 Task: AssignCarxxstreet791@gmail.com as Assignee of Child Issue ChildIssue0000000116 of Issue Issue0000000058 in Backlog  in Scrum Project Project0000000012 in Jira. AssignCarxxstreet791@gmail.com as Assignee of Child Issue ChildIssue0000000117 of Issue Issue0000000059 in Backlog  in Scrum Project Project0000000012 in Jira. AssignCarxxstreet791@gmail.com as Assignee of Child Issue ChildIssue0000000118 of Issue Issue0000000059 in Backlog  in Scrum Project Project0000000012 in Jira. AssignCarxxstreet791@gmail.com as Assignee of Child Issue ChildIssue0000000119 of Issue Issue0000000060 in Backlog  in Scrum Project Project0000000012 in Jira. AssignCarxxstreet791@gmail.com as Assignee of Child Issue ChildIssue0000000120 of Issue Issue0000000060 in Backlog  in Scrum Project Project0000000012 in Jira
Action: Mouse moved to (291, 419)
Screenshot: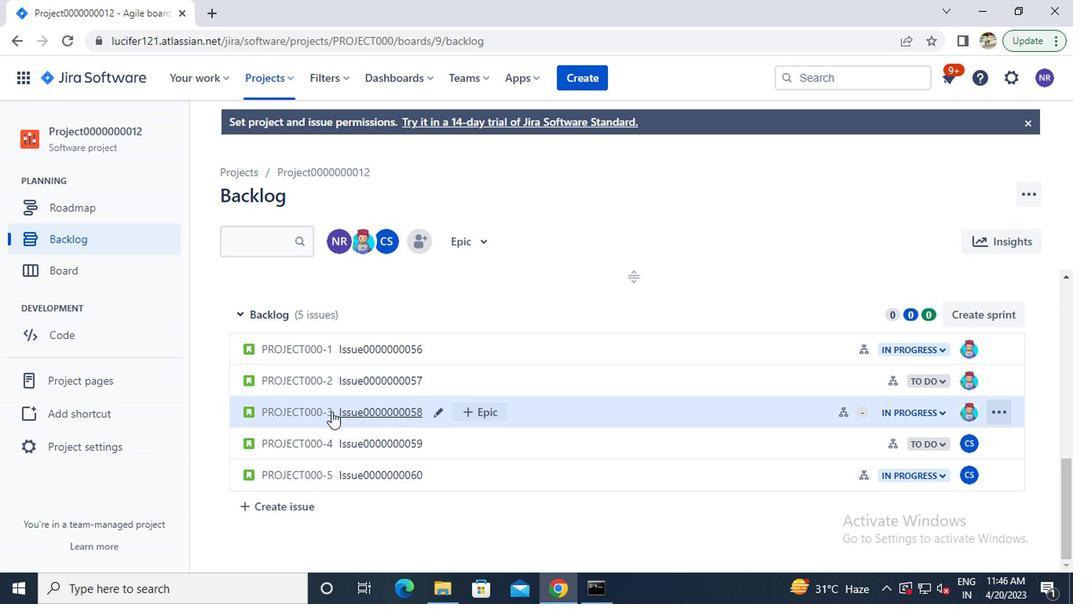 
Action: Mouse pressed left at (291, 419)
Screenshot: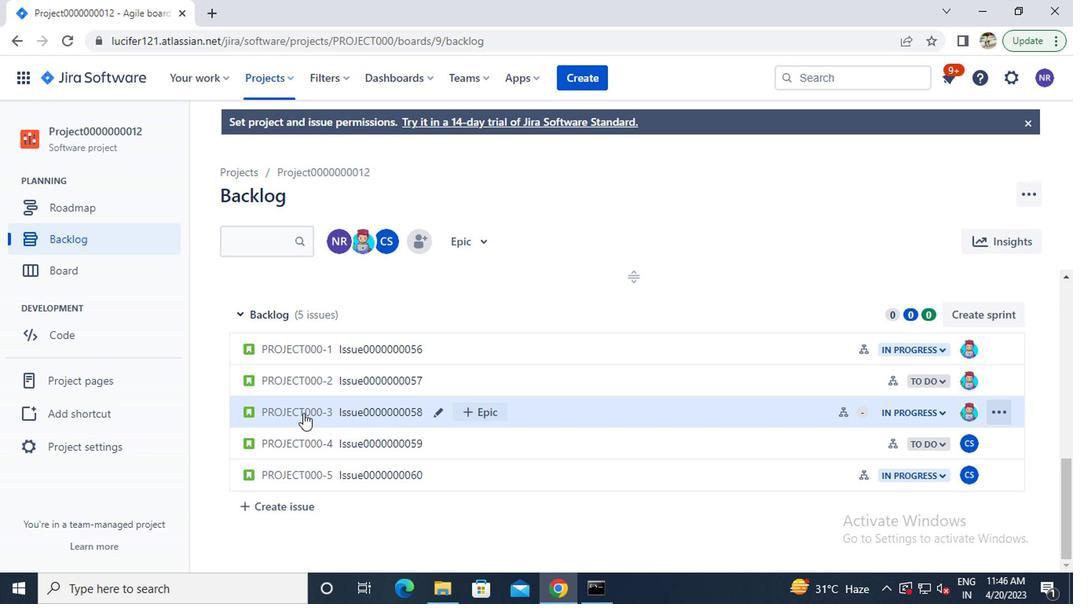 
Action: Mouse moved to (838, 425)
Screenshot: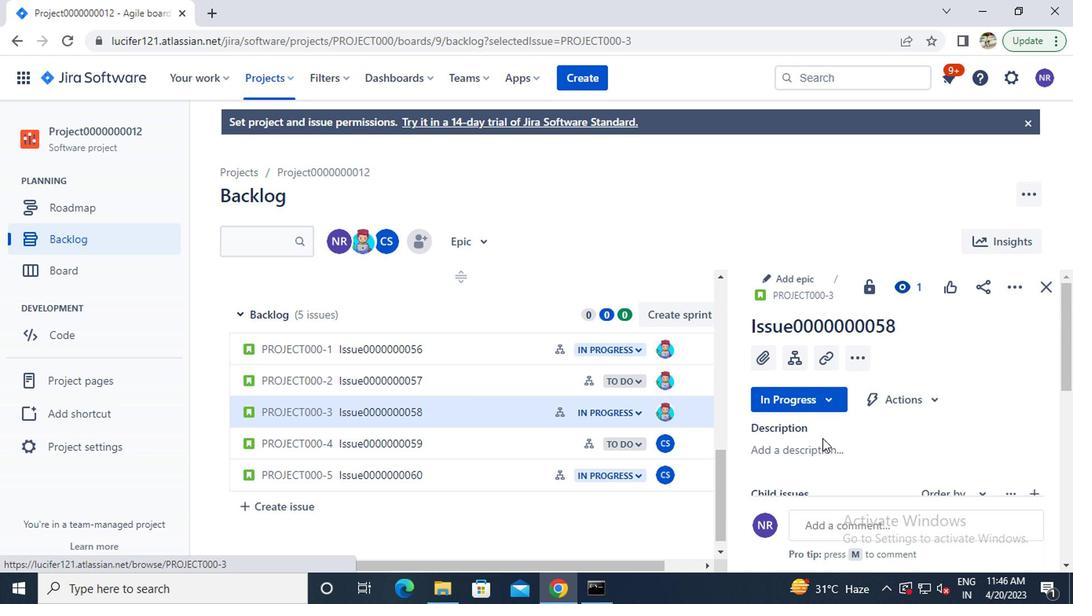 
Action: Mouse scrolled (838, 424) with delta (0, 0)
Screenshot: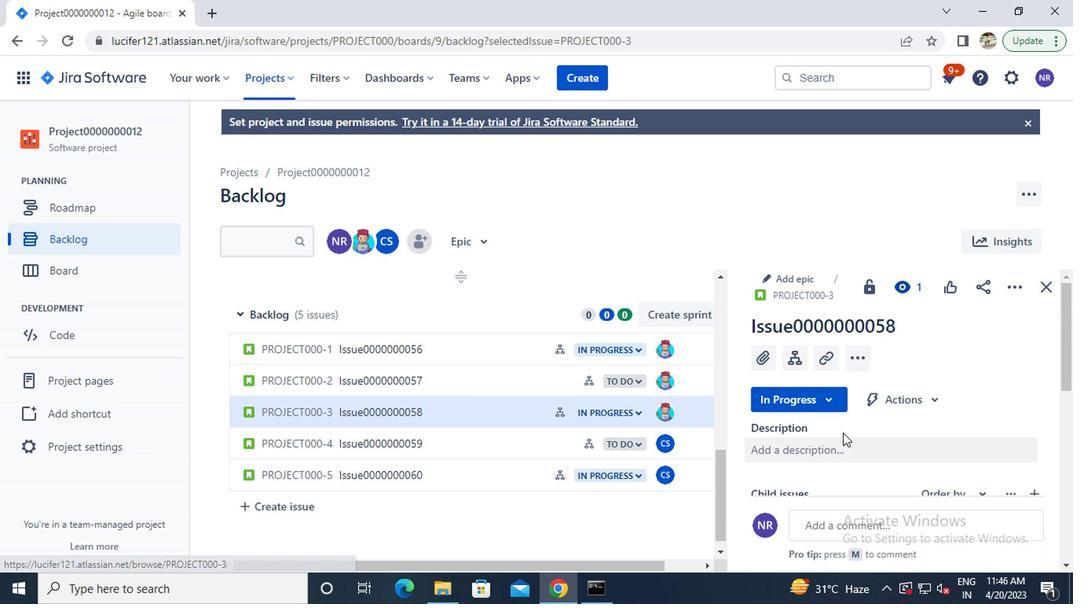 
Action: Mouse scrolled (838, 424) with delta (0, 0)
Screenshot: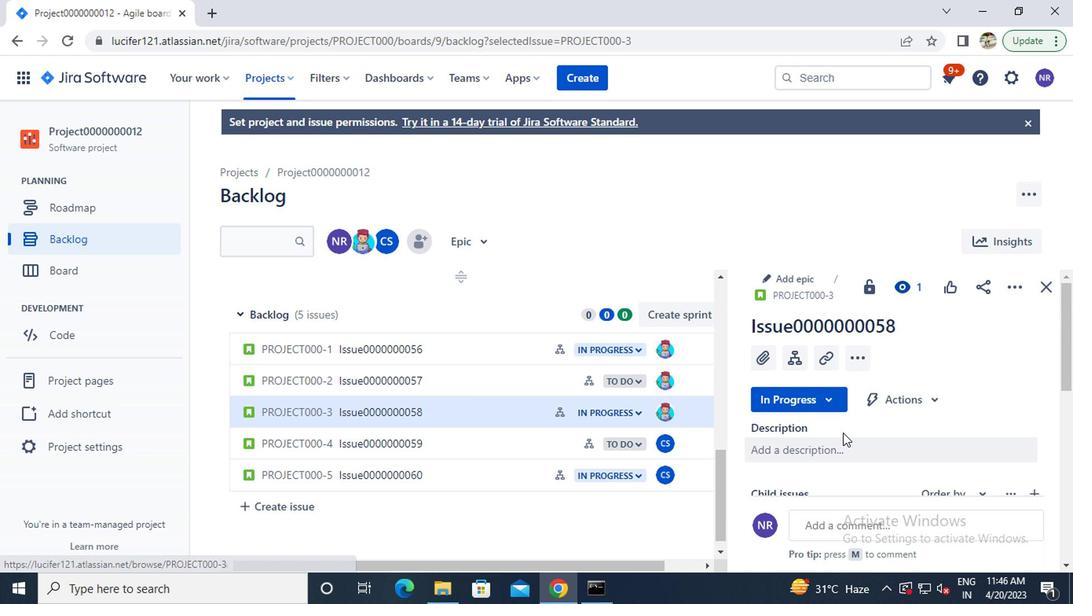 
Action: Mouse moved to (974, 421)
Screenshot: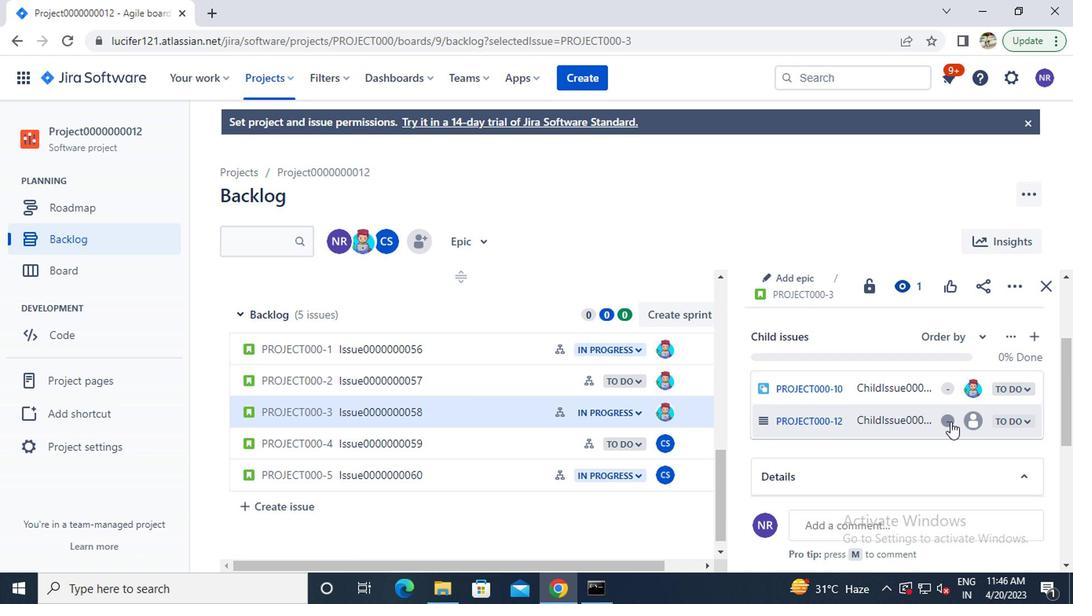 
Action: Mouse pressed left at (974, 421)
Screenshot: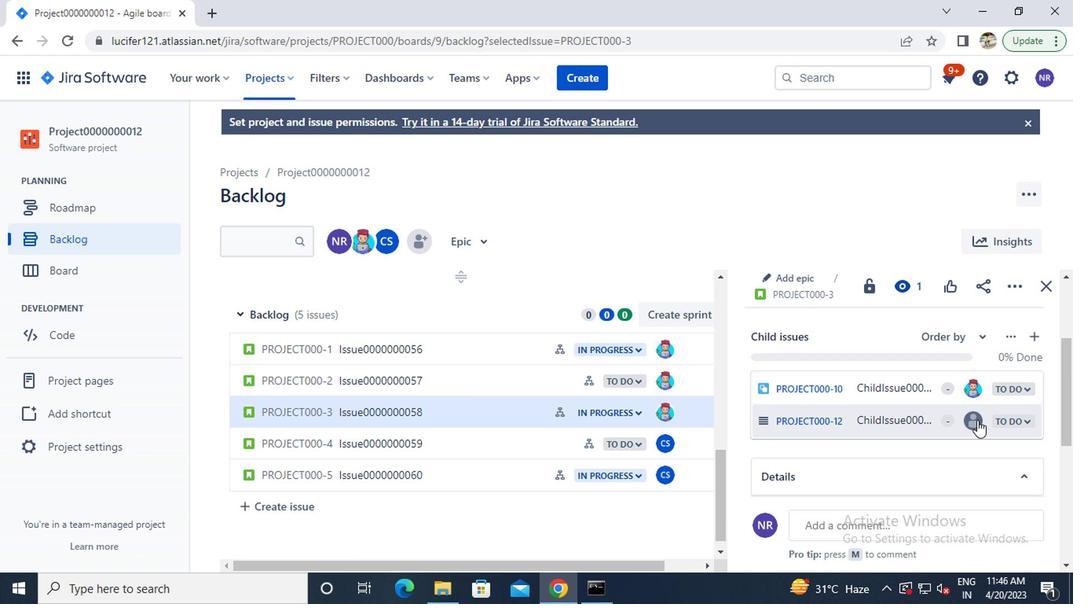 
Action: Mouse moved to (974, 421)
Screenshot: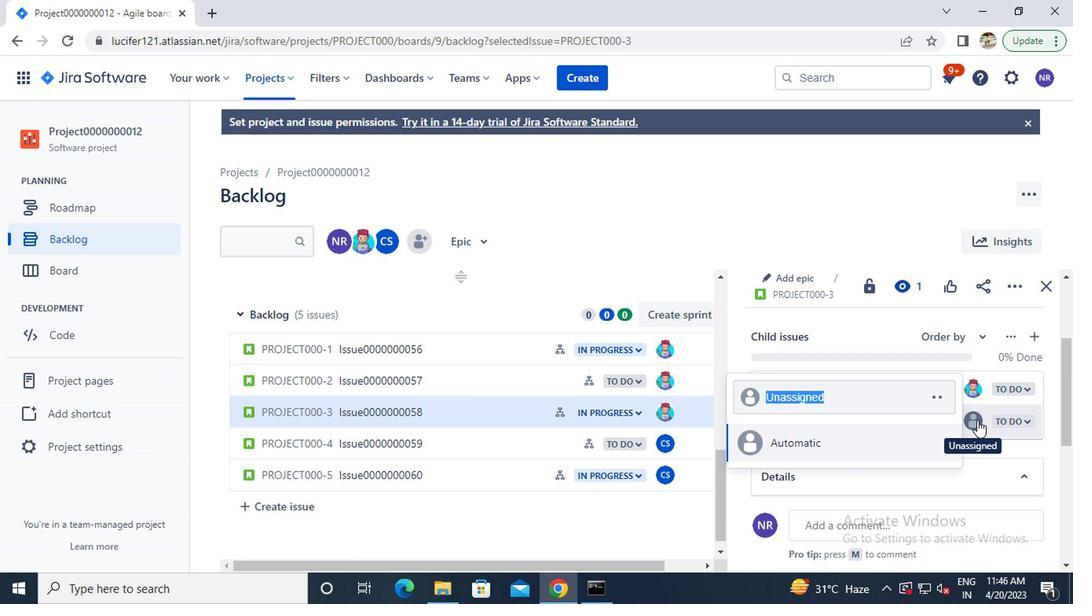 
Action: Key pressed ca
Screenshot: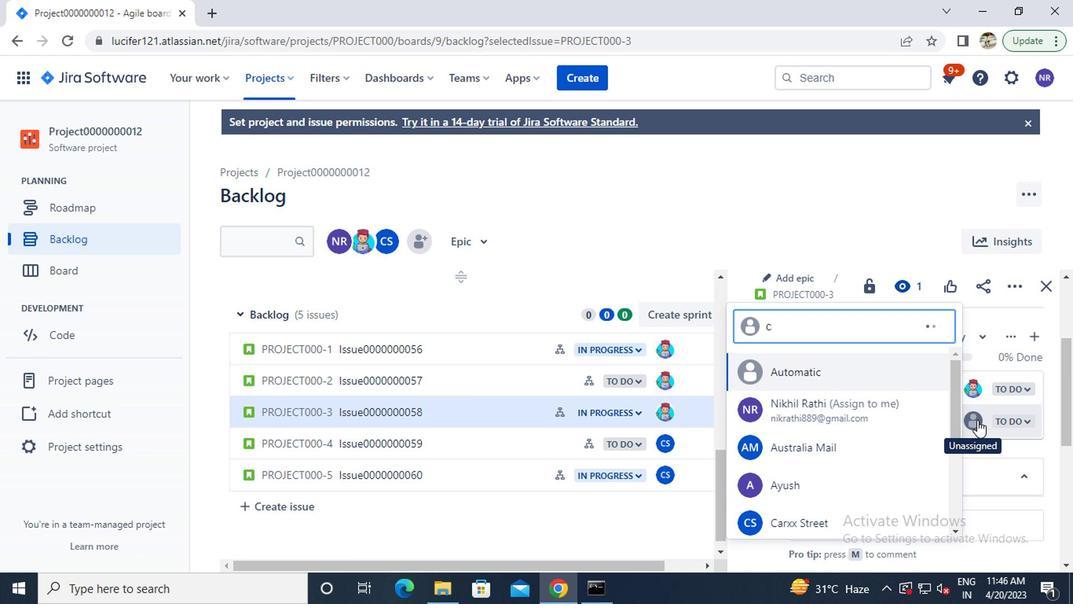 
Action: Mouse moved to (857, 423)
Screenshot: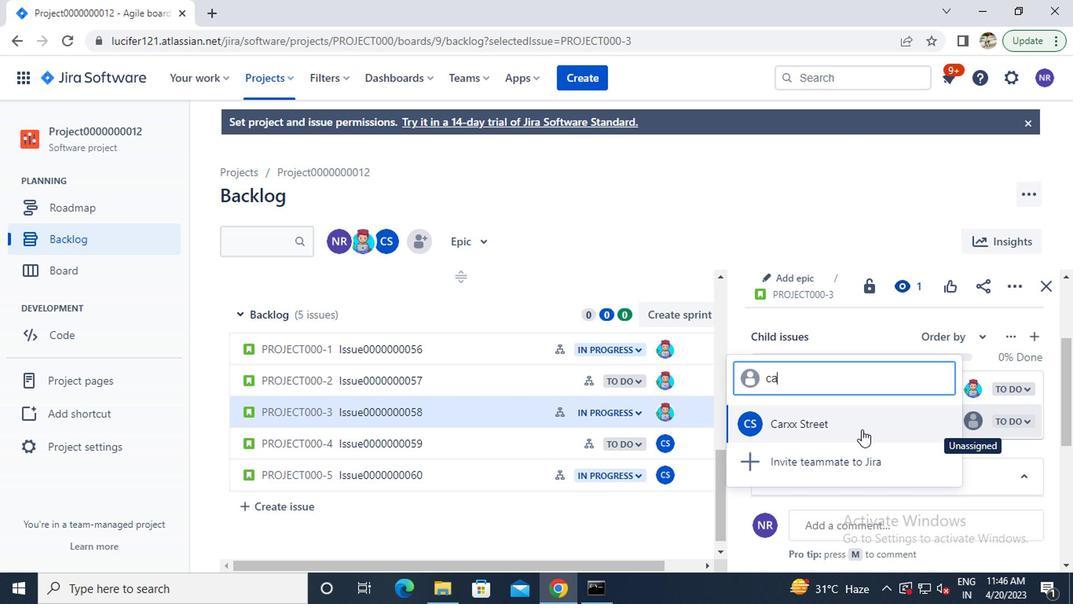 
Action: Mouse pressed left at (857, 423)
Screenshot: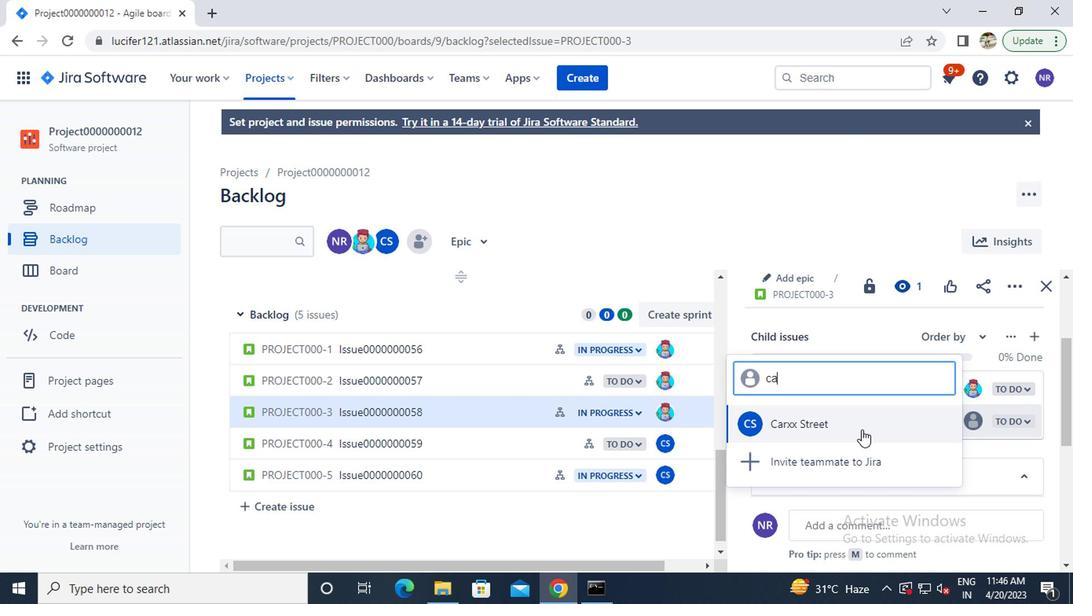 
Action: Mouse moved to (303, 427)
Screenshot: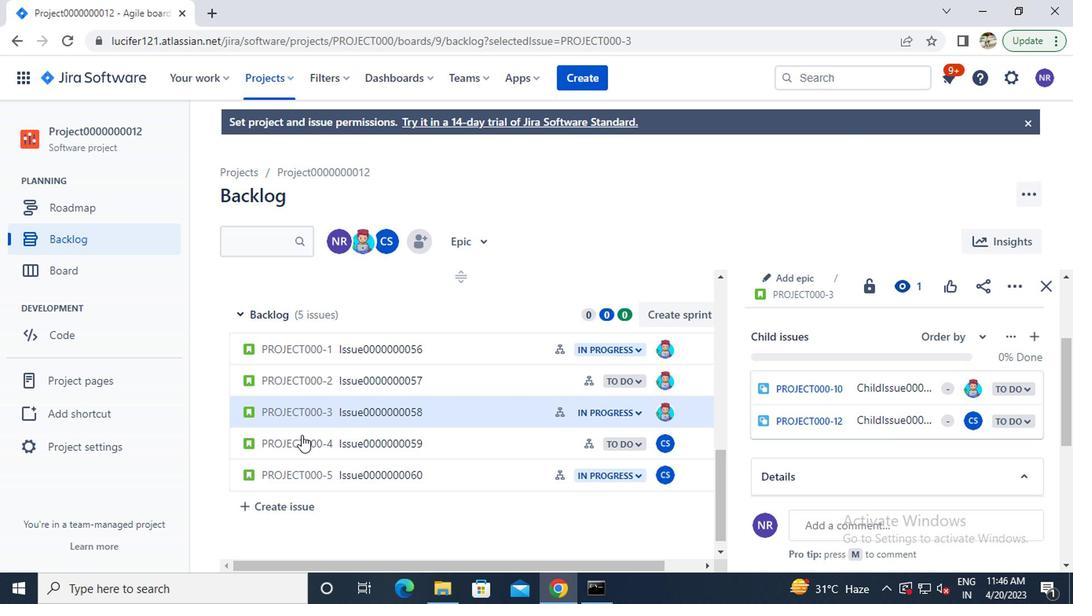 
Action: Mouse pressed left at (303, 427)
Screenshot: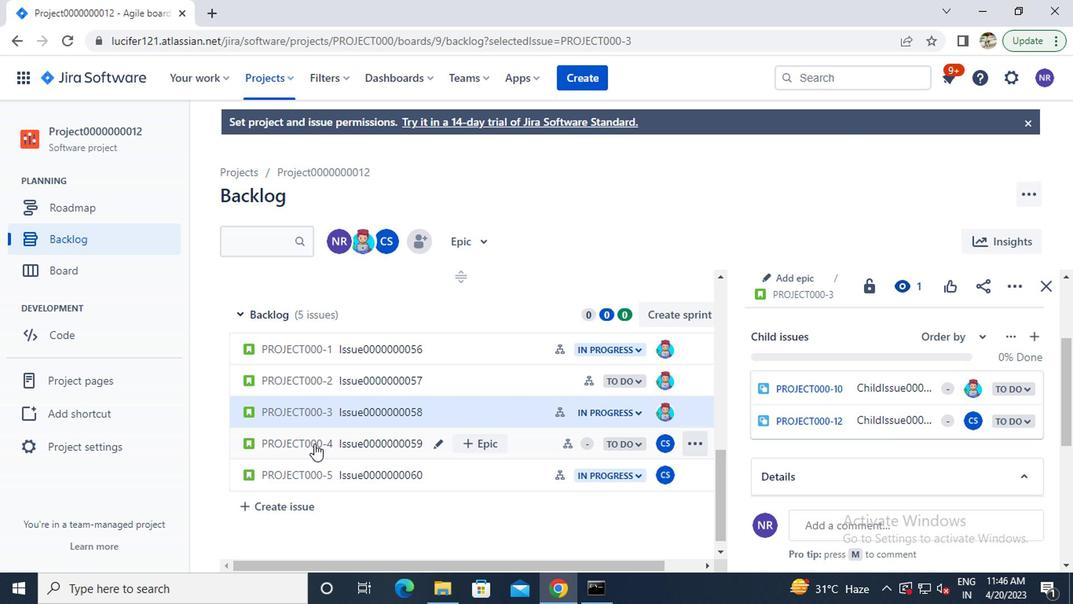 
Action: Mouse moved to (898, 431)
Screenshot: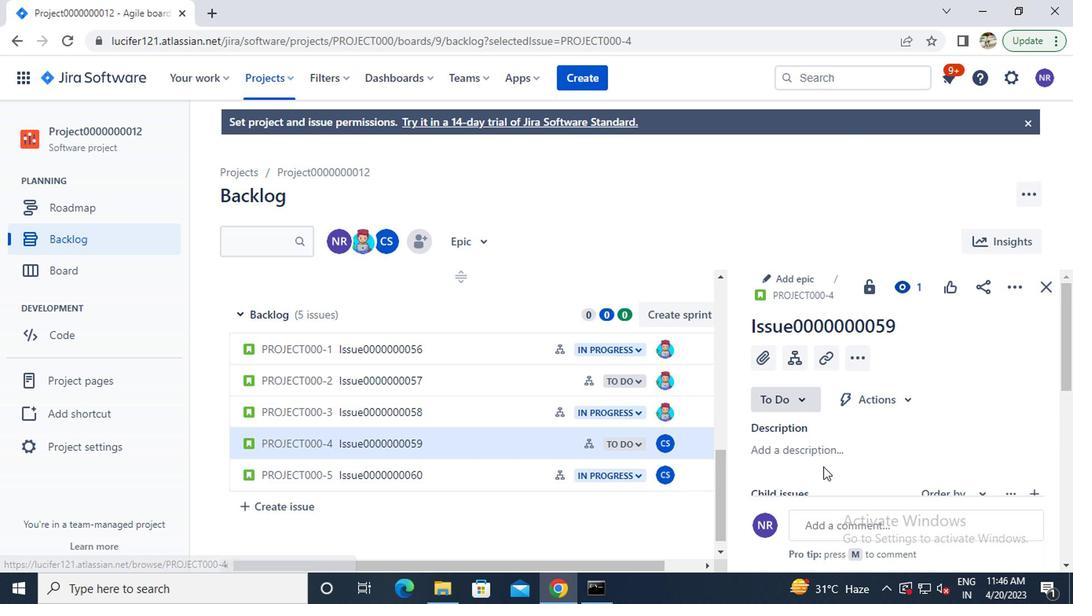 
Action: Mouse scrolled (898, 431) with delta (0, 0)
Screenshot: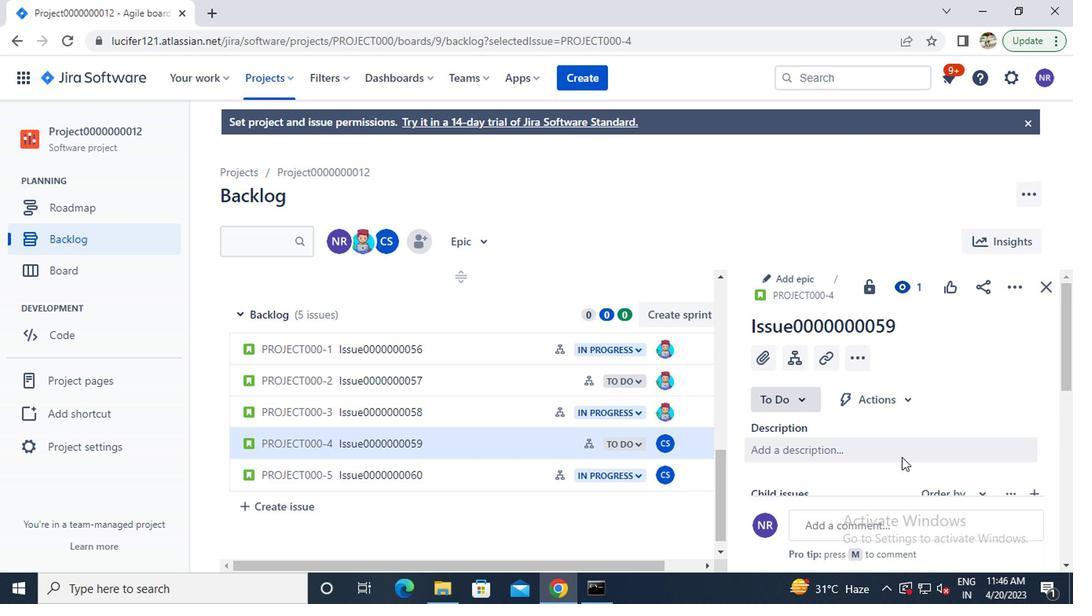 
Action: Mouse moved to (898, 430)
Screenshot: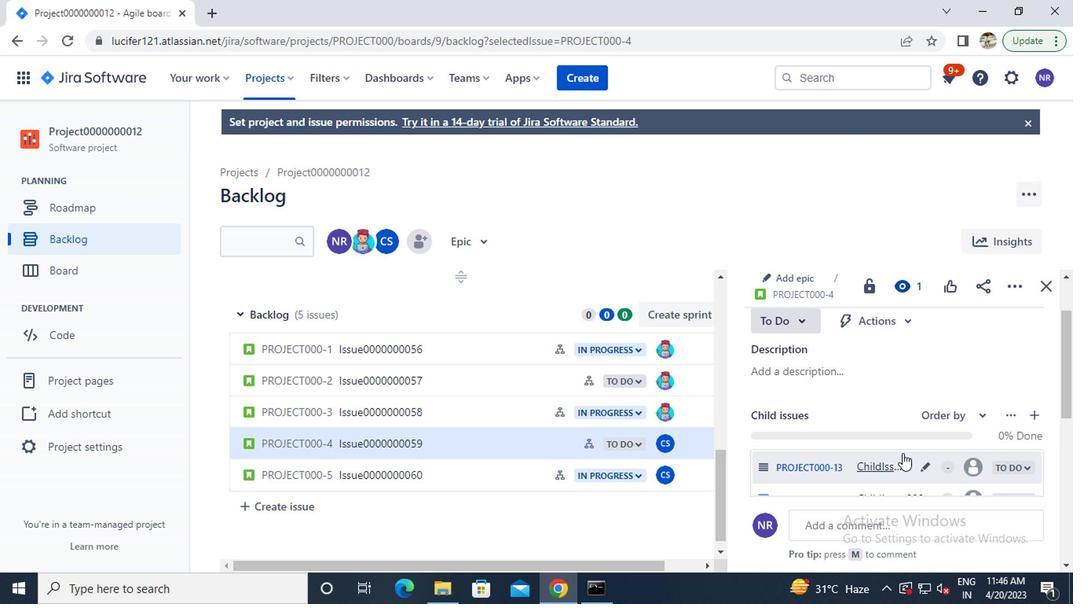 
Action: Mouse scrolled (898, 430) with delta (0, 0)
Screenshot: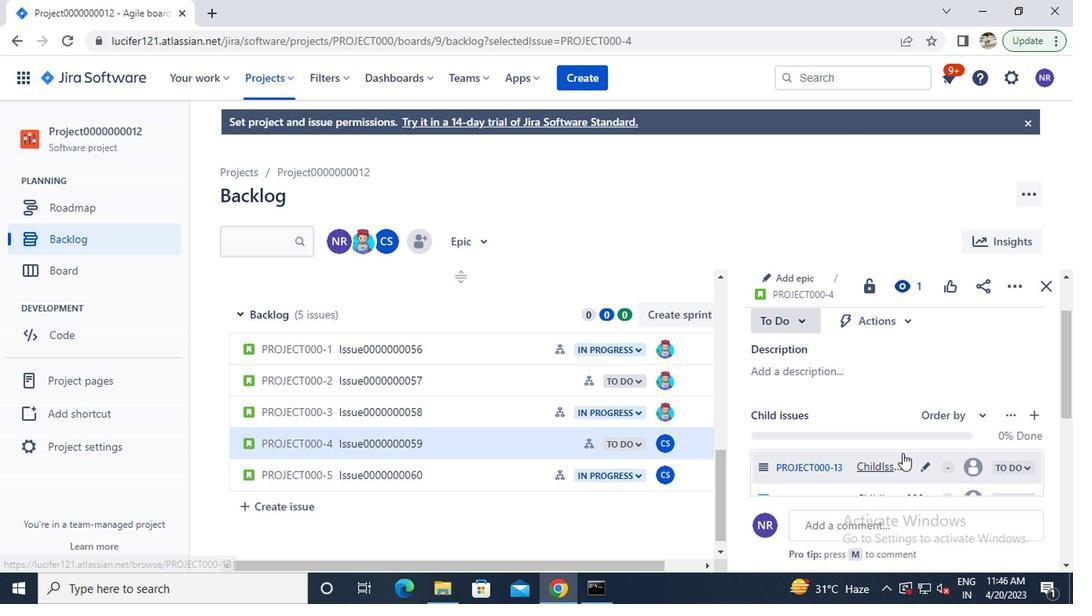 
Action: Mouse moved to (975, 414)
Screenshot: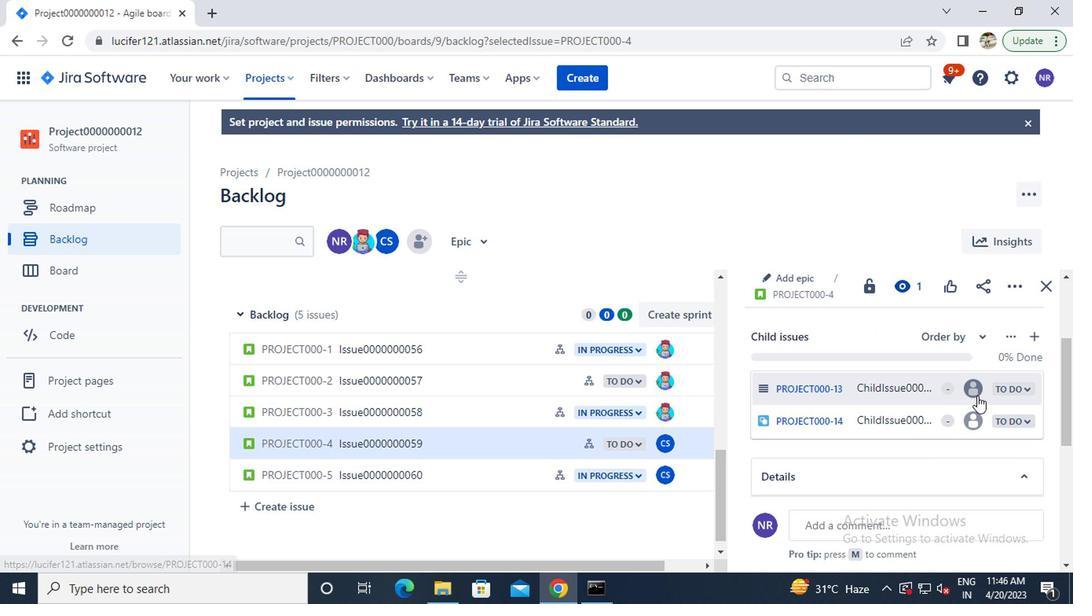 
Action: Mouse pressed left at (975, 414)
Screenshot: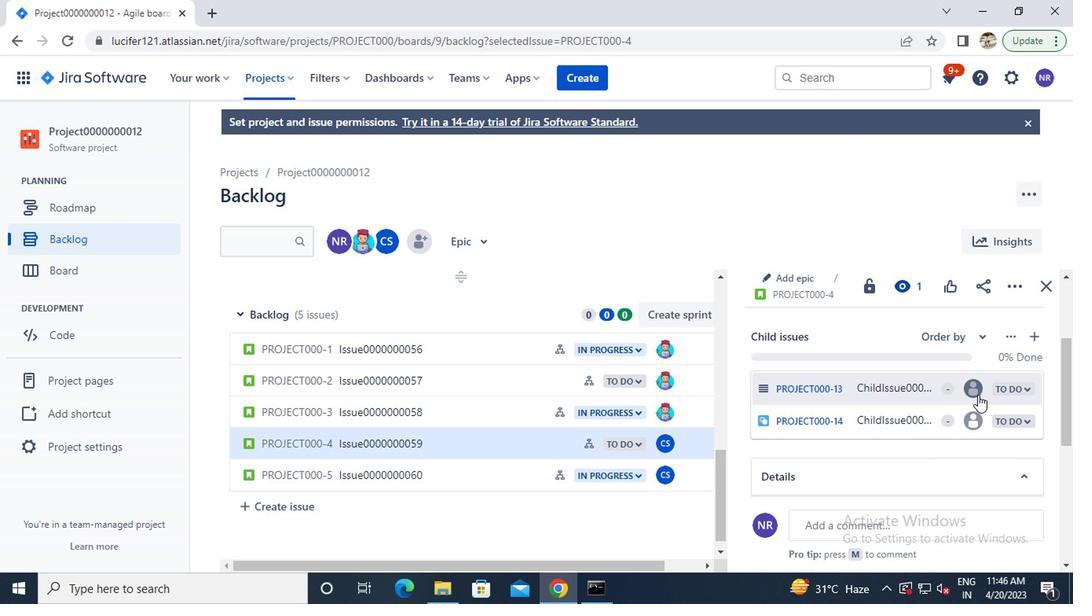 
Action: Mouse moved to (970, 415)
Screenshot: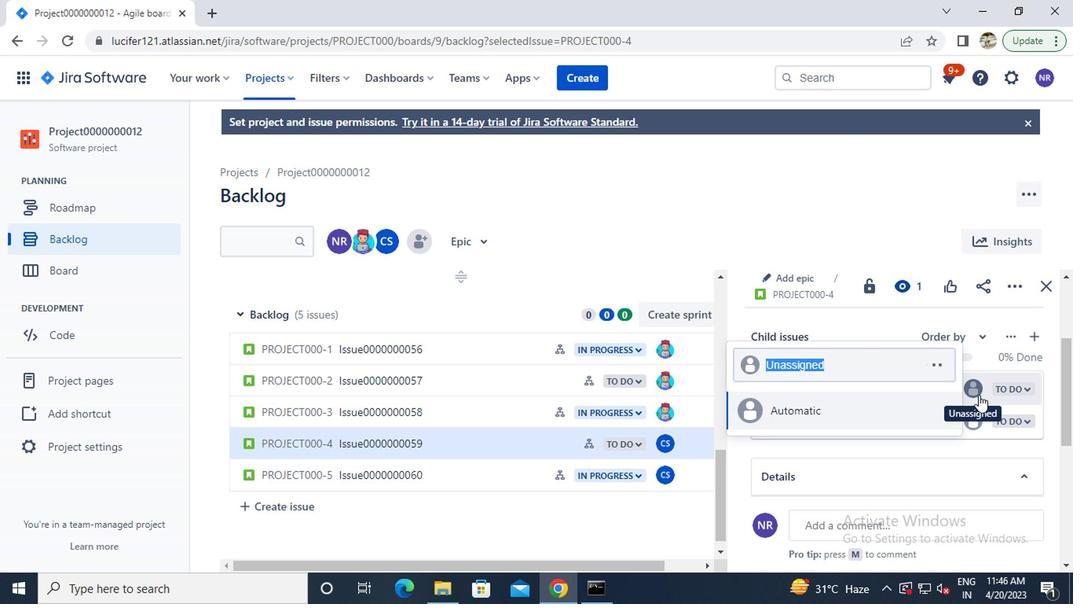 
Action: Key pressed <Key.caps_lock>c<Key.caps_lock>ar
Screenshot: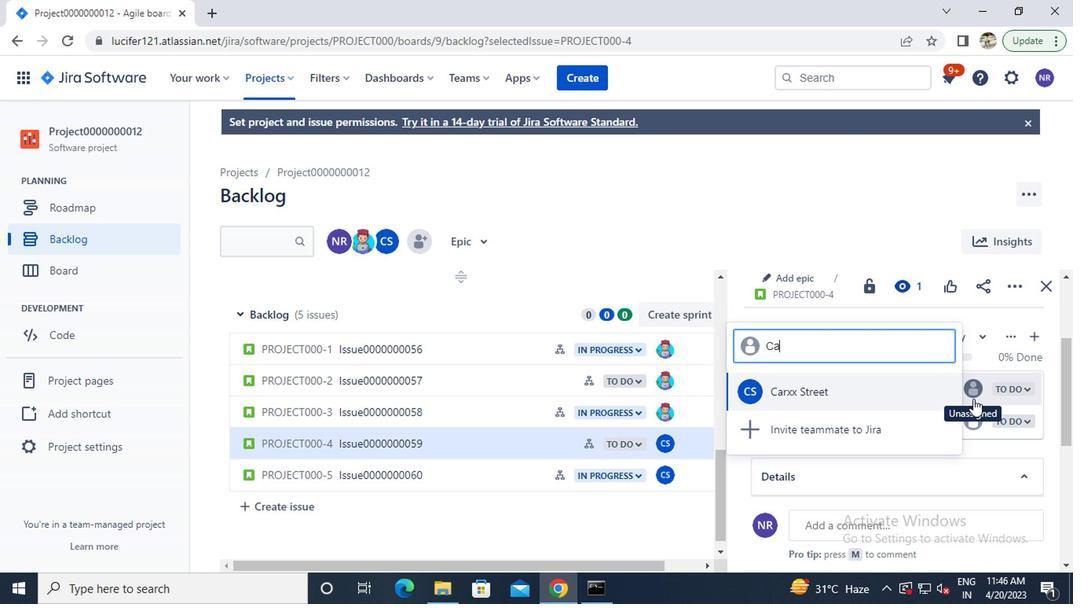 
Action: Mouse moved to (851, 414)
Screenshot: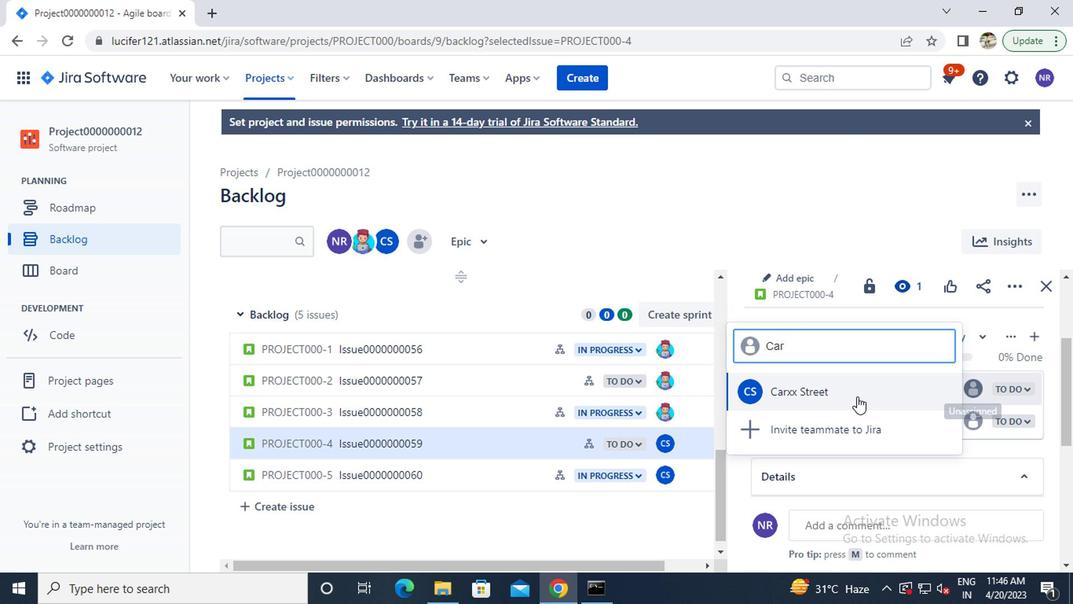 
Action: Mouse pressed left at (851, 414)
Screenshot: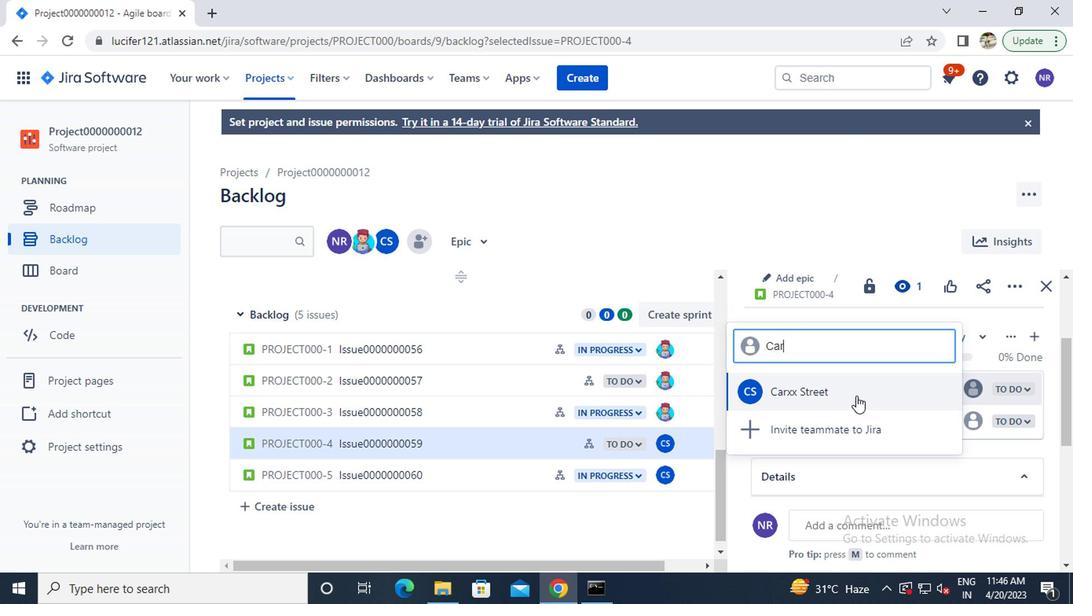 
Action: Mouse moved to (974, 422)
Screenshot: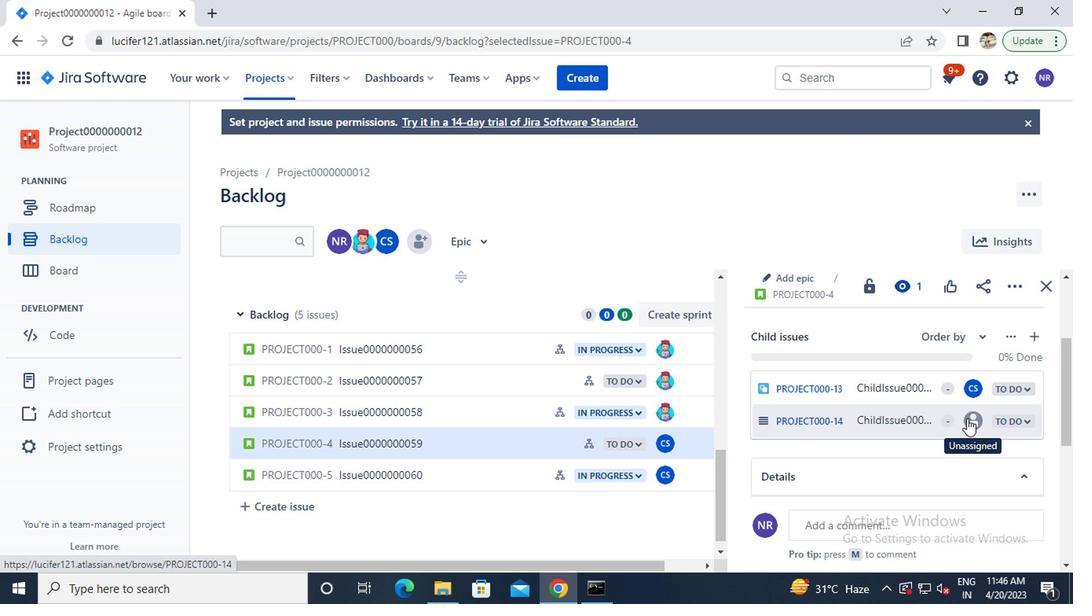 
Action: Mouse pressed left at (974, 422)
Screenshot: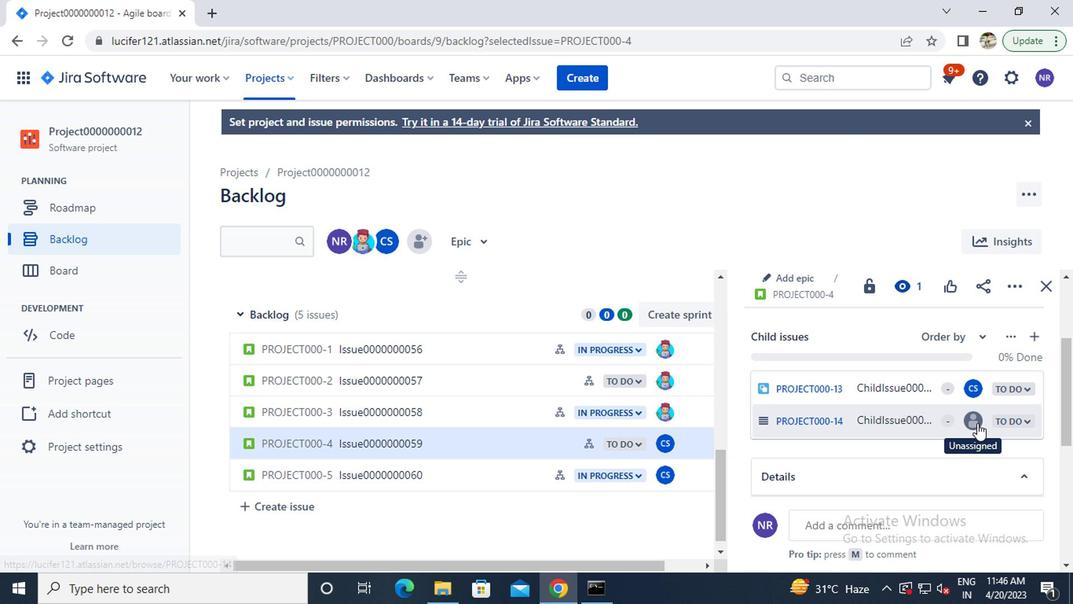 
Action: Mouse moved to (974, 422)
Screenshot: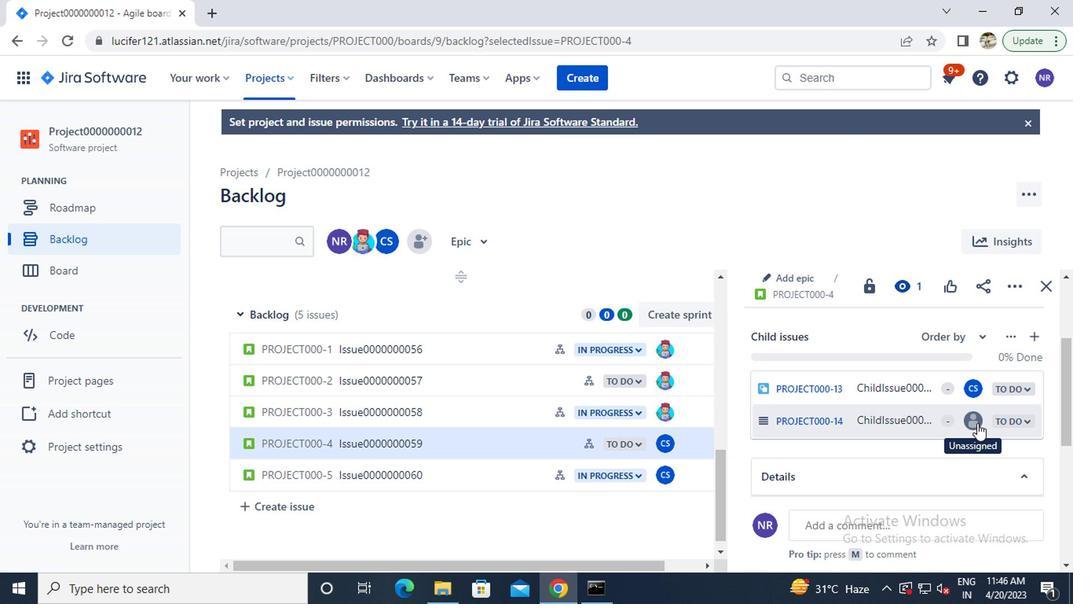 
Action: Key pressed <Key.caps_lock>c<Key.caps_lock>ar
Screenshot: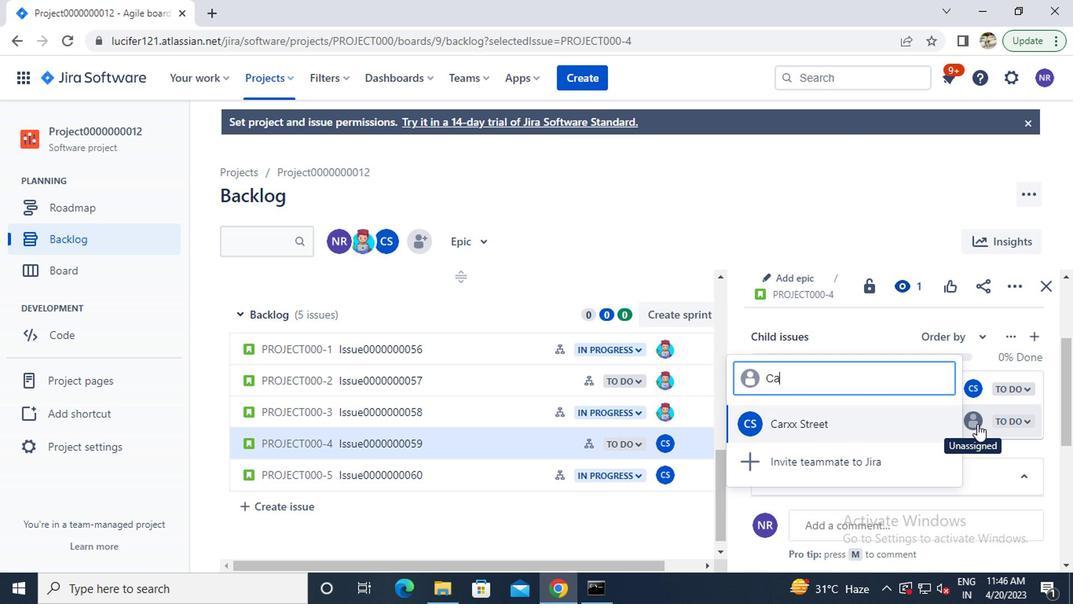 
Action: Mouse moved to (810, 423)
Screenshot: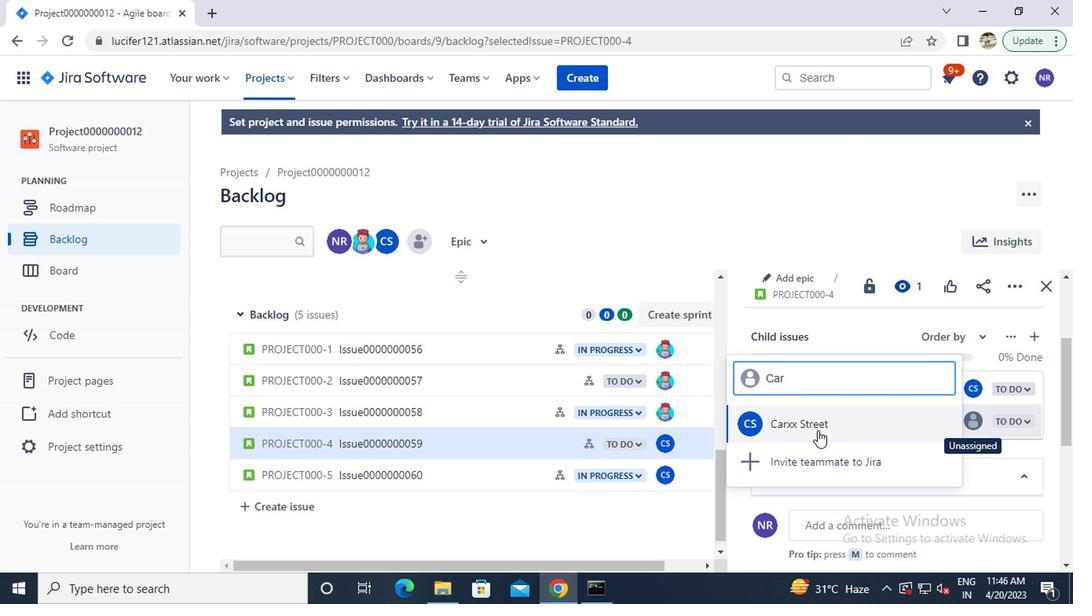 
Action: Mouse pressed left at (810, 423)
Screenshot: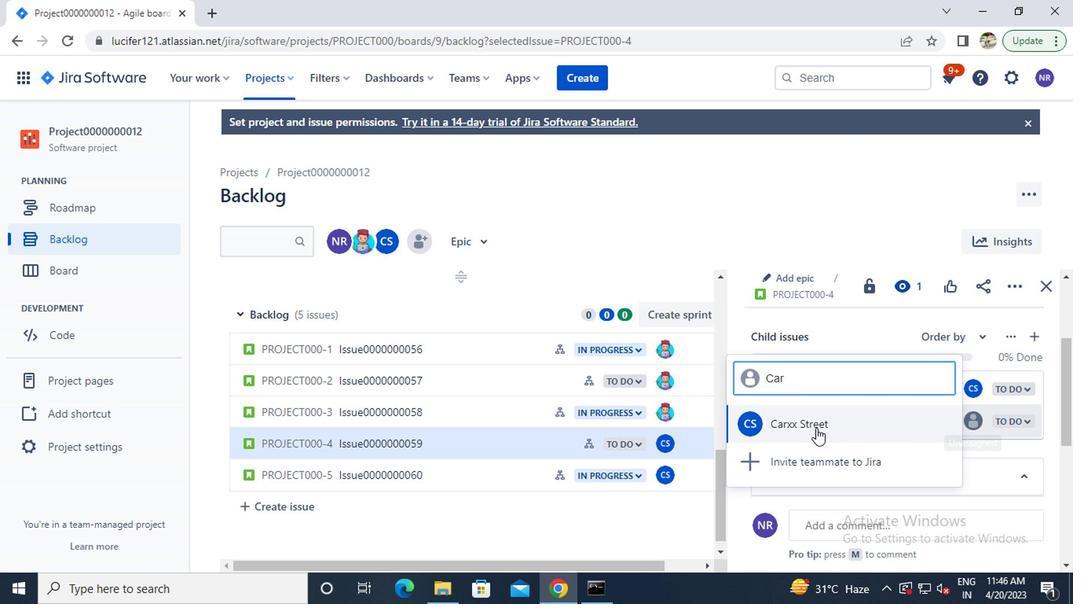 
Action: Mouse moved to (294, 437)
Screenshot: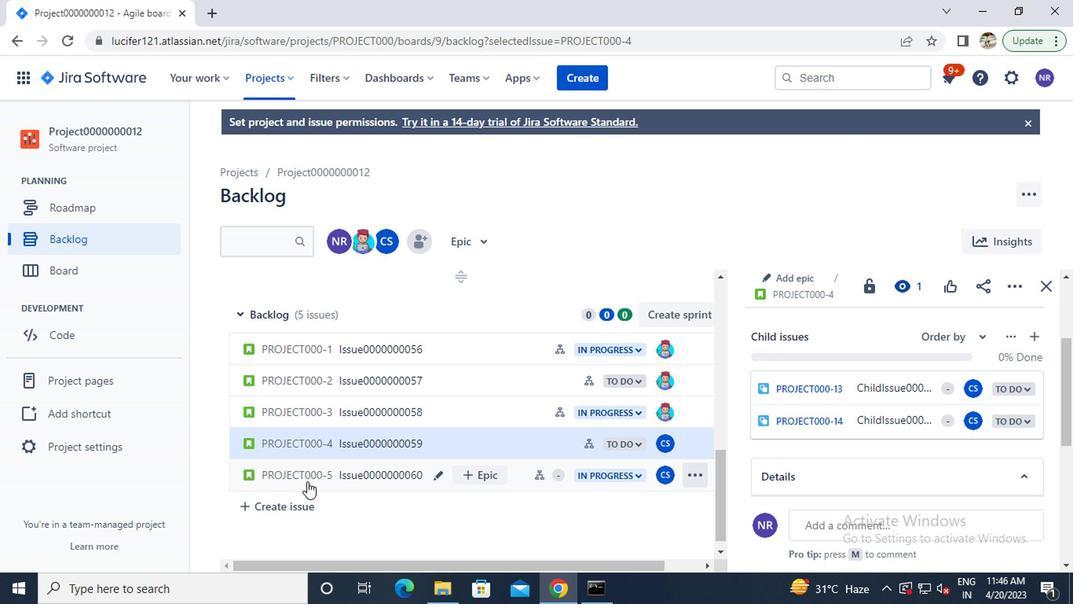 
Action: Mouse pressed left at (294, 437)
Screenshot: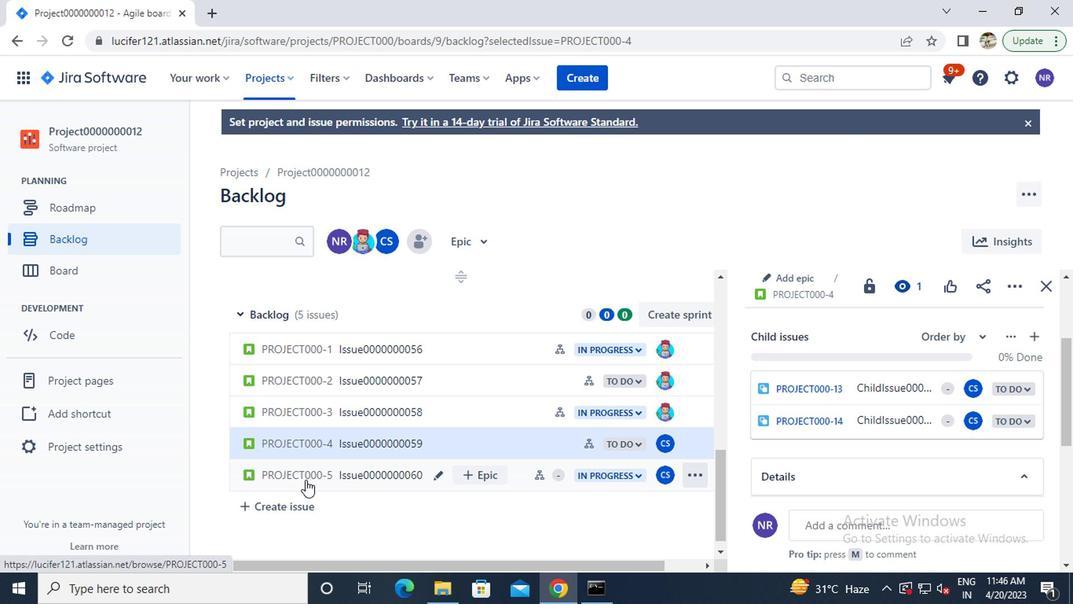 
Action: Mouse moved to (889, 430)
Screenshot: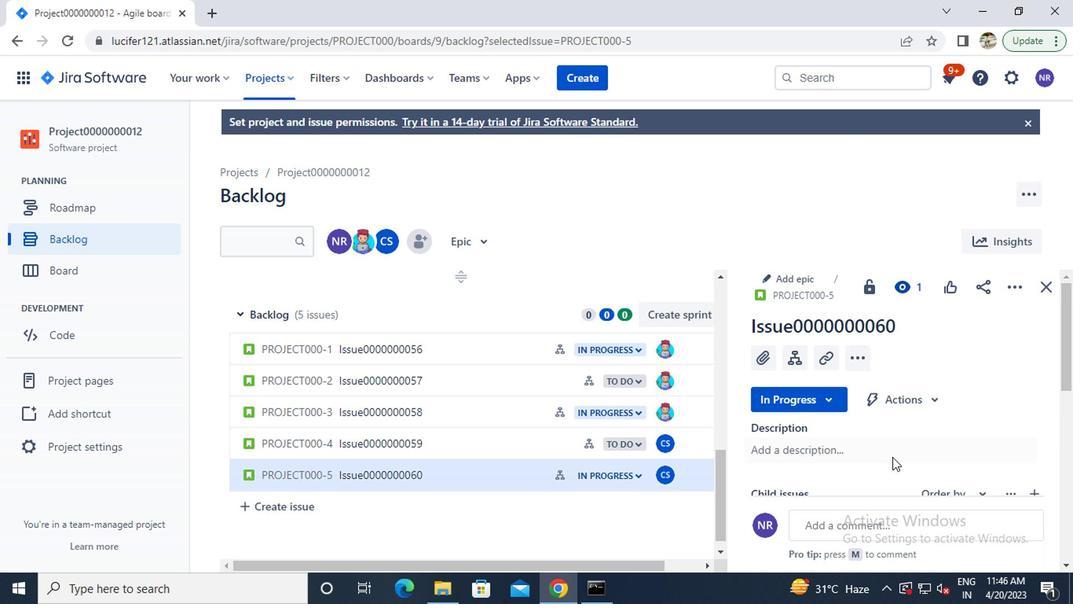 
Action: Mouse scrolled (889, 430) with delta (0, 0)
Screenshot: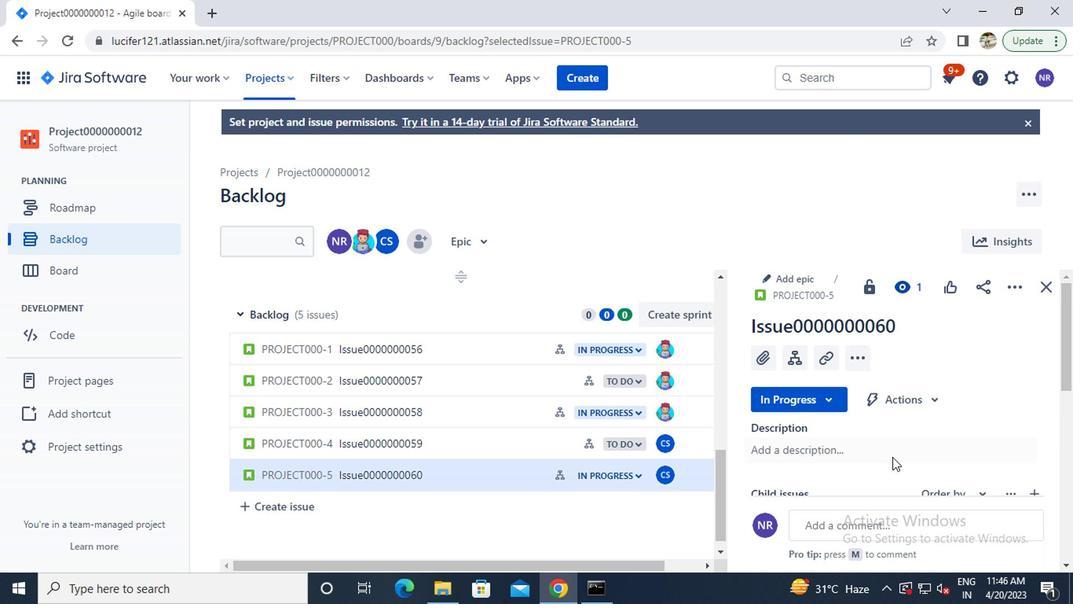 
Action: Mouse scrolled (889, 430) with delta (0, 0)
Screenshot: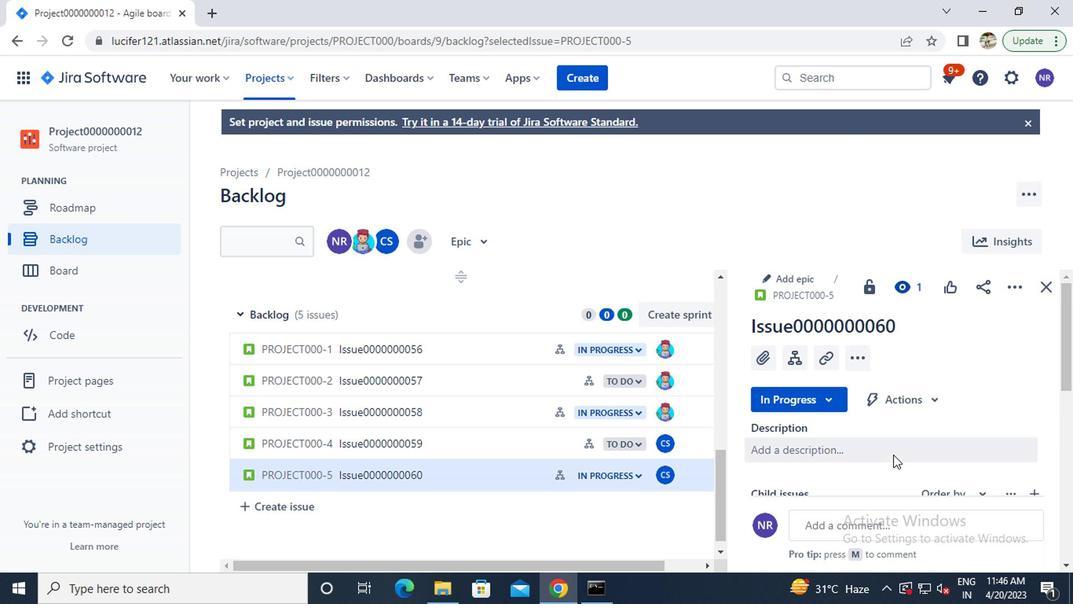 
Action: Mouse moved to (969, 412)
Screenshot: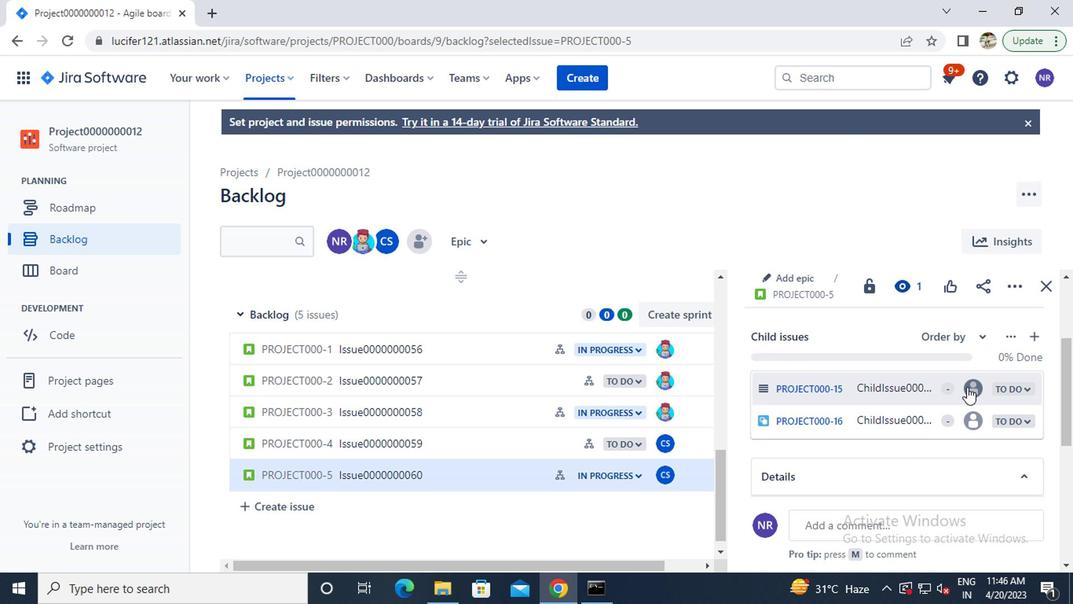 
Action: Mouse pressed left at (969, 412)
Screenshot: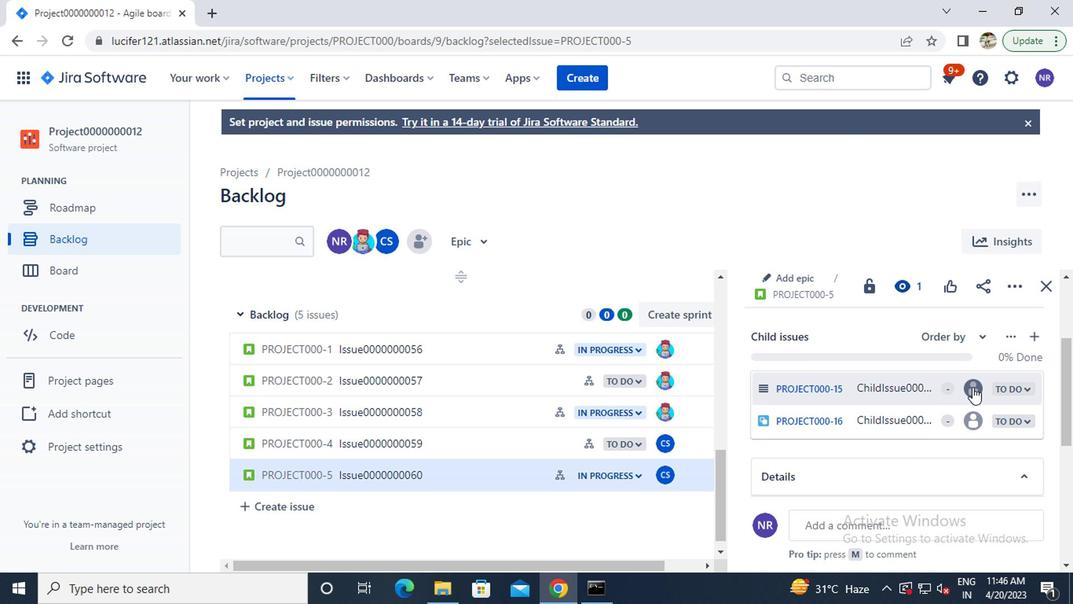 
Action: Key pressed ca
Screenshot: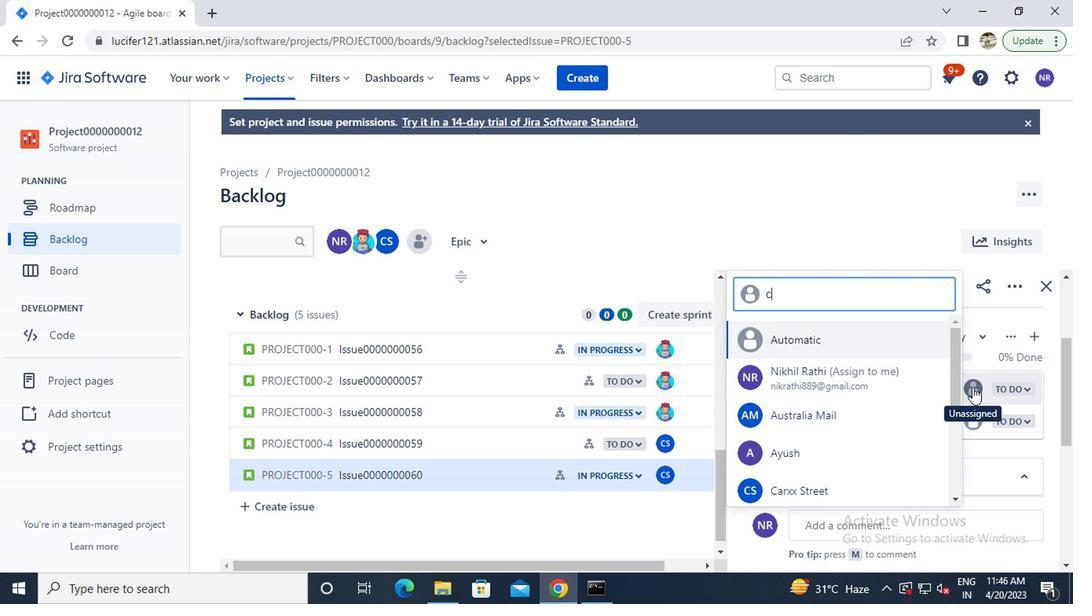 
Action: Mouse moved to (768, 414)
Screenshot: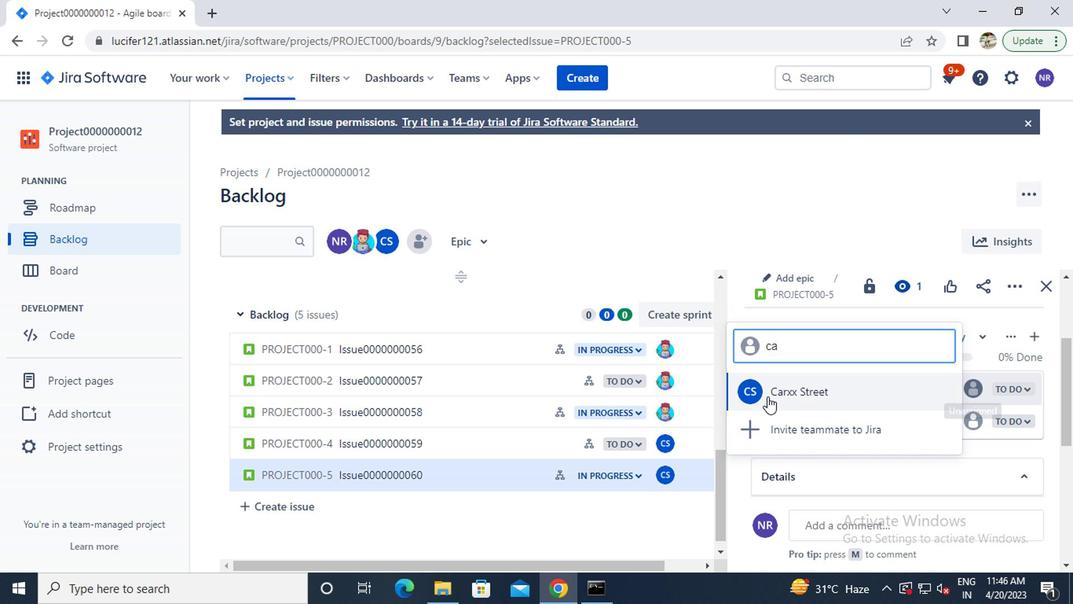 
Action: Mouse pressed left at (768, 414)
Screenshot: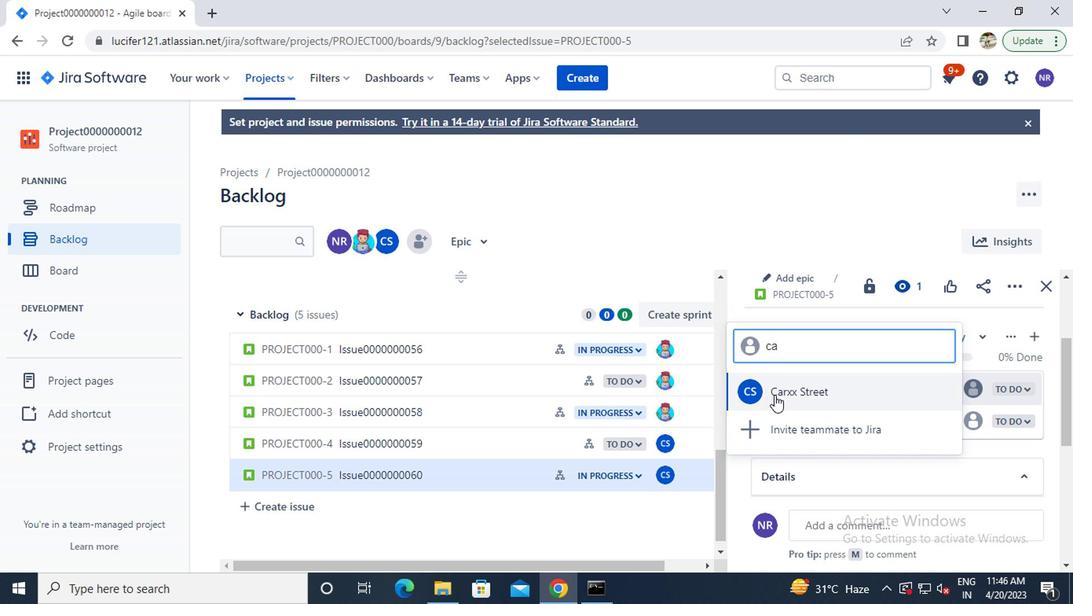 
Action: Mouse moved to (968, 421)
Screenshot: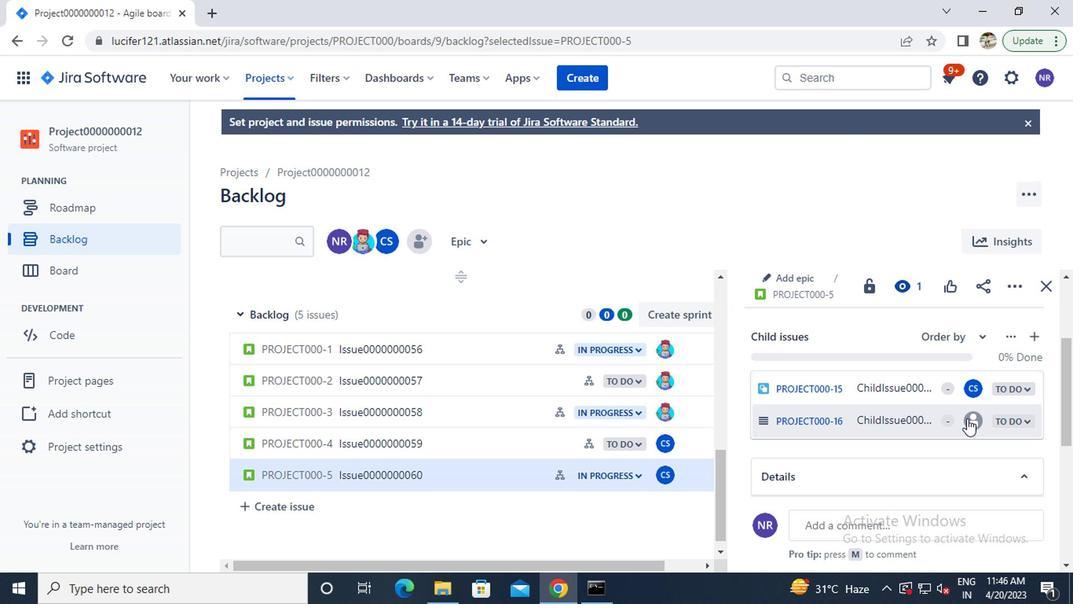 
Action: Mouse pressed left at (968, 421)
Screenshot: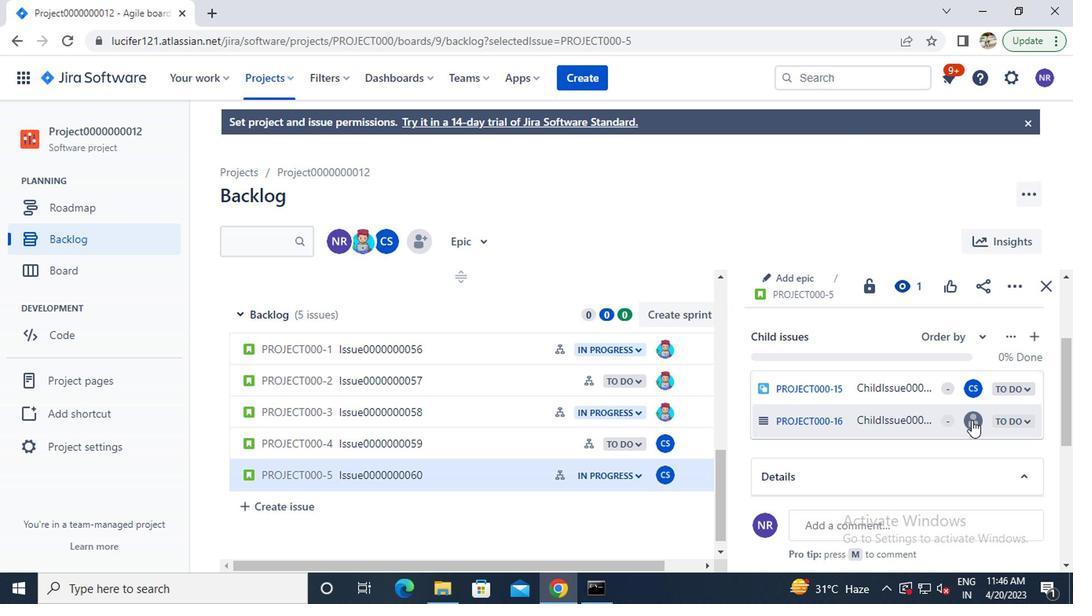 
Action: Mouse moved to (969, 421)
Screenshot: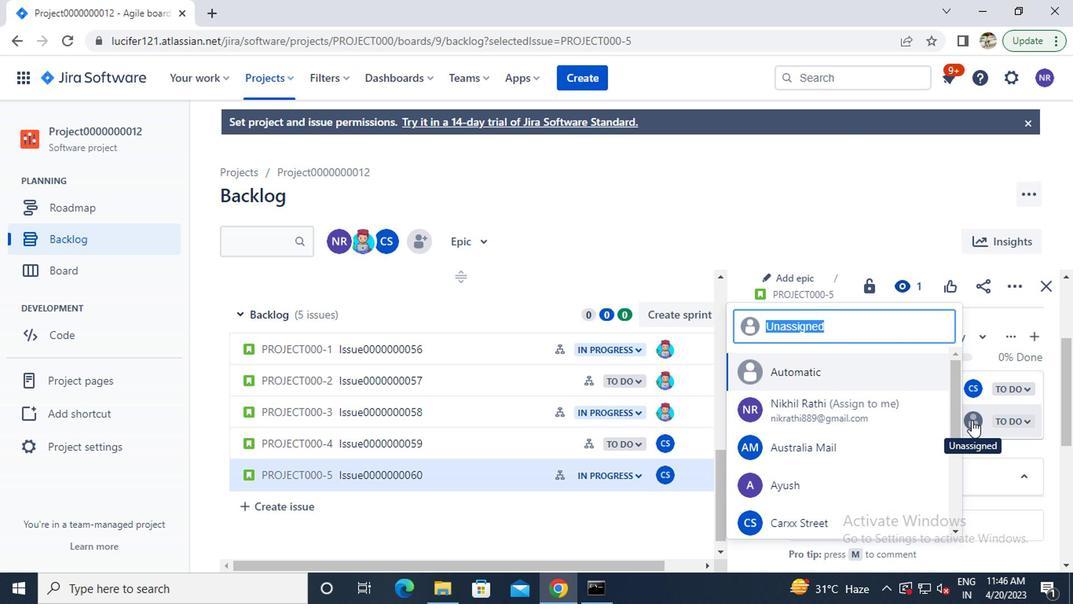 
Action: Key pressed ca
Screenshot: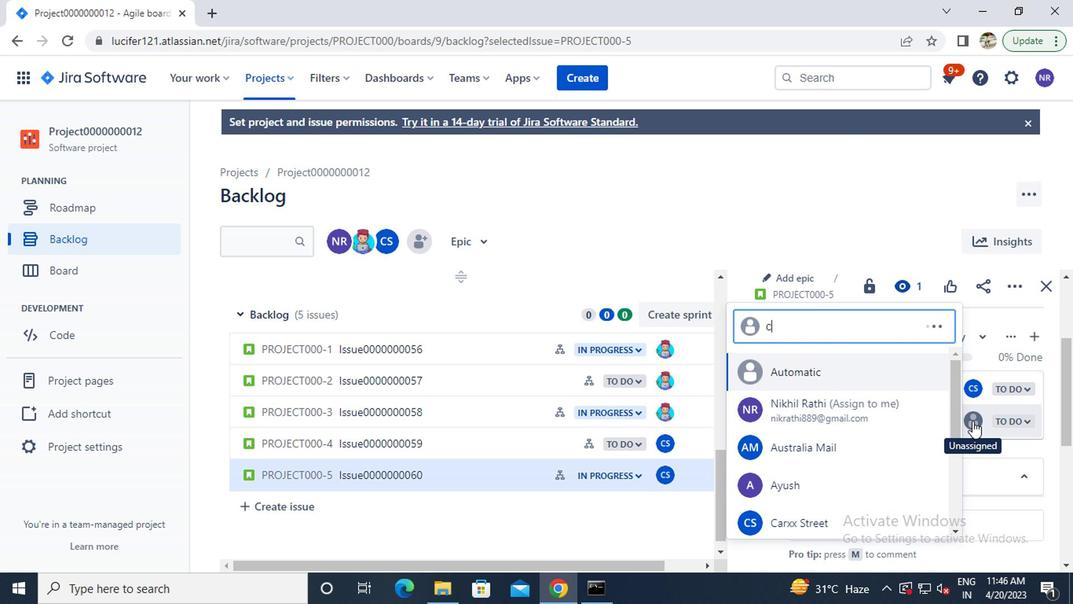 
Action: Mouse moved to (851, 423)
Screenshot: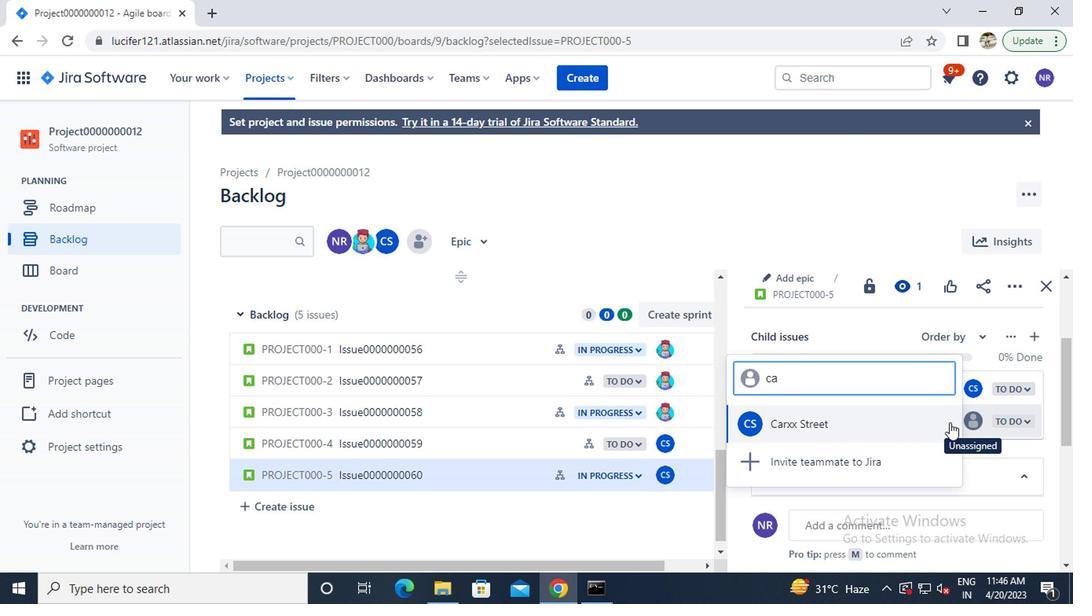 
Action: Mouse pressed left at (851, 423)
Screenshot: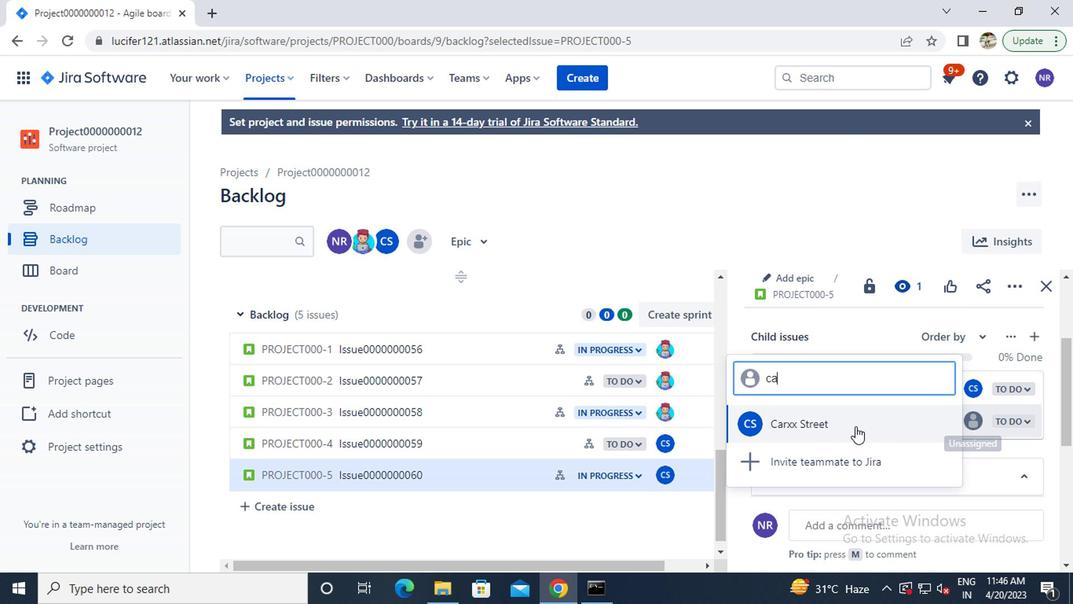 
